 Task: Add Global Bakeries Mediterranean Large Plain Pita to the cart.
Action: Mouse moved to (22, 101)
Screenshot: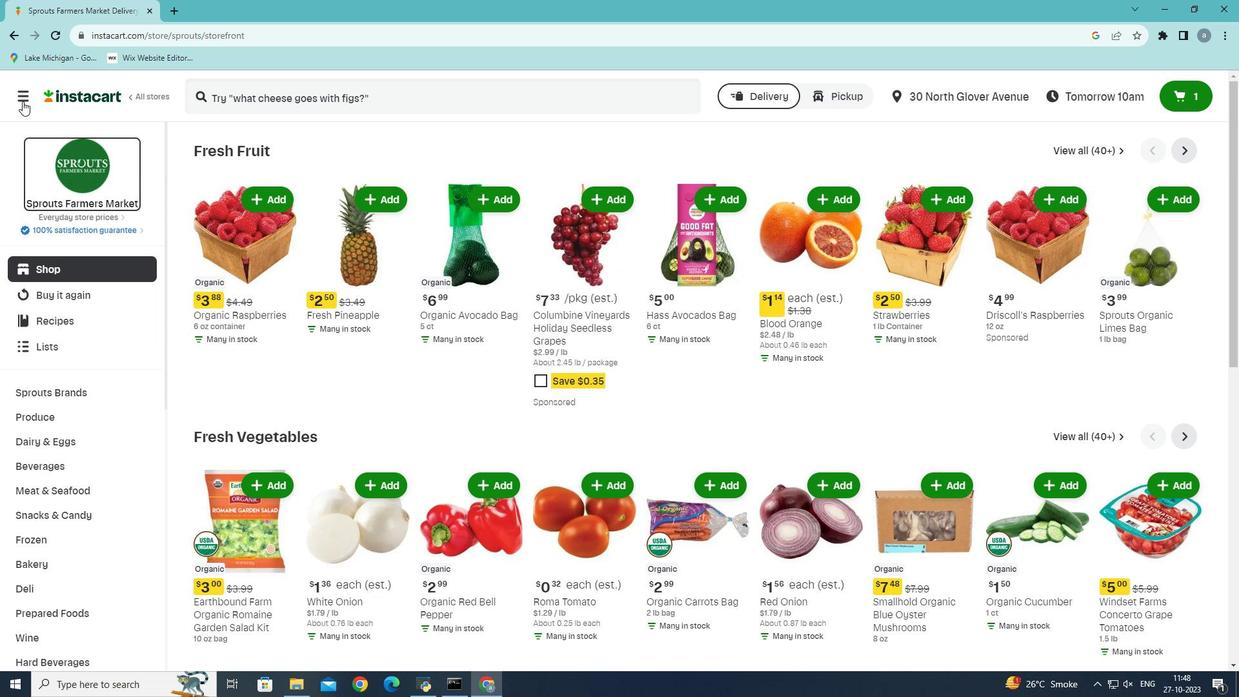 
Action: Mouse pressed left at (22, 101)
Screenshot: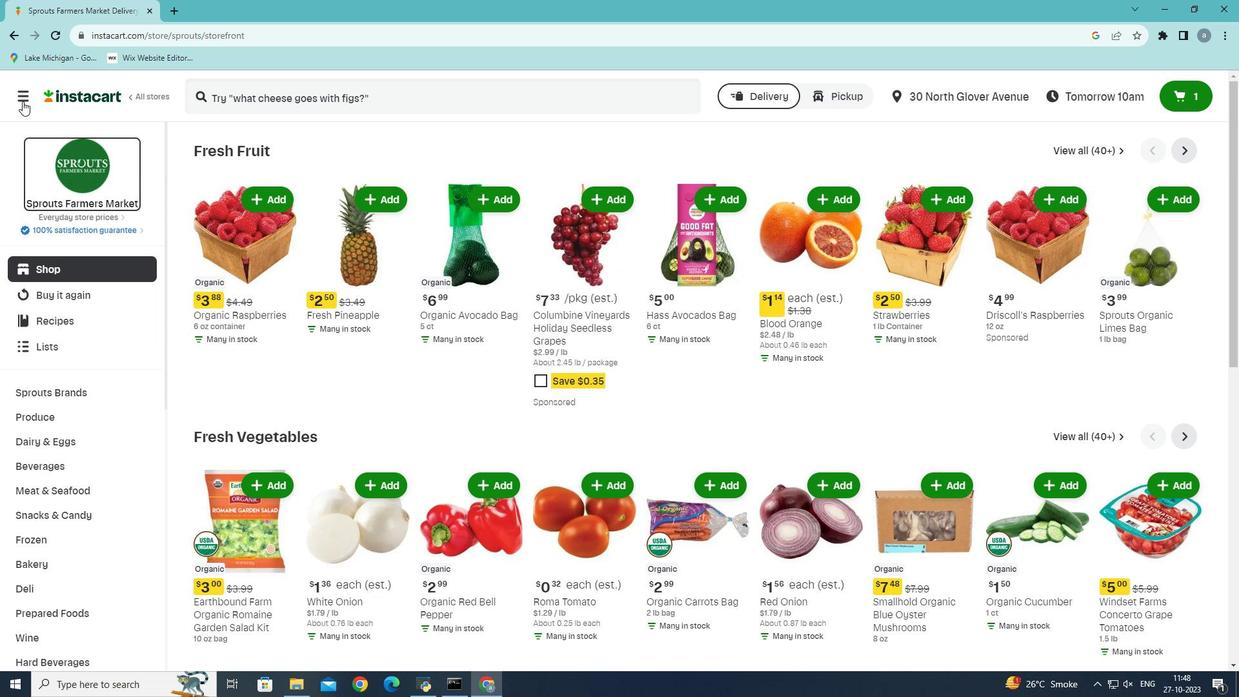 
Action: Mouse moved to (52, 377)
Screenshot: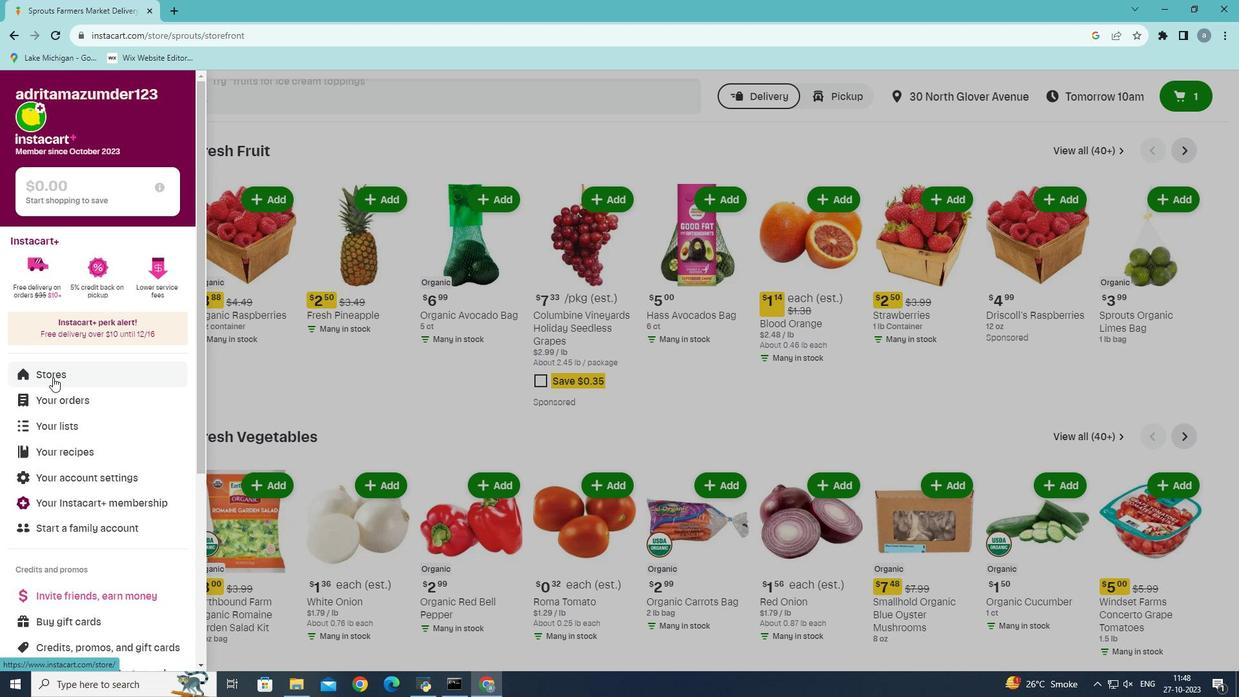 
Action: Mouse pressed left at (52, 377)
Screenshot: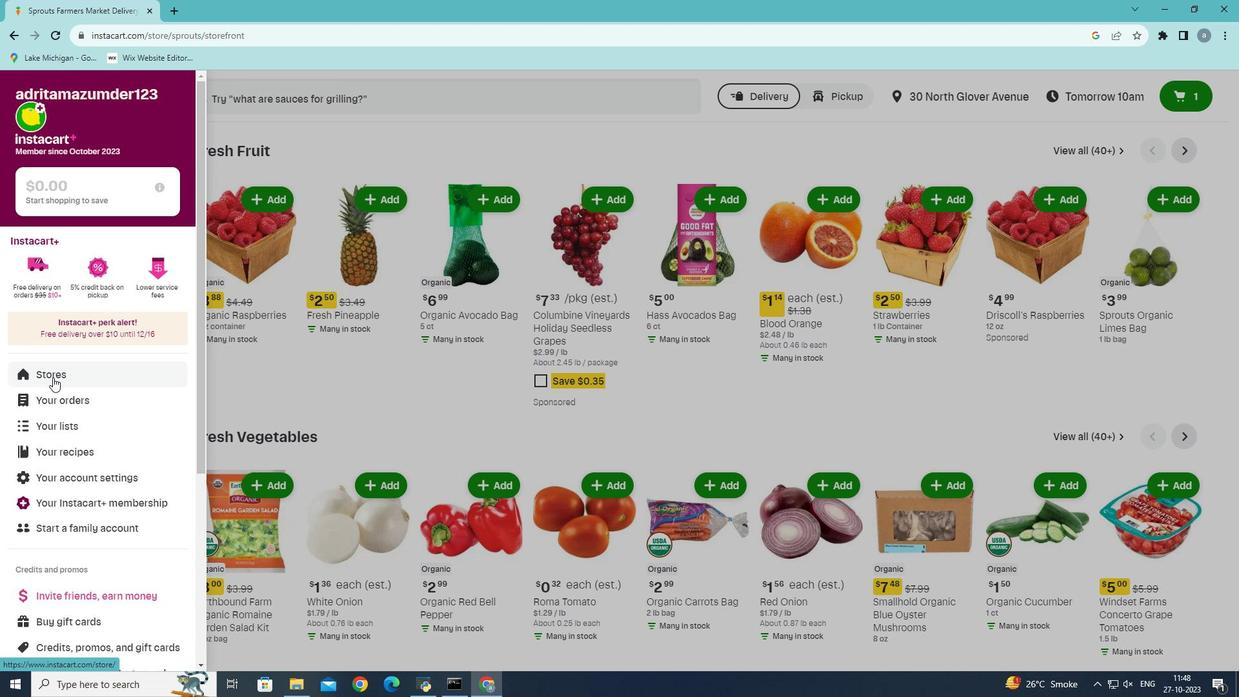 
Action: Mouse moved to (300, 151)
Screenshot: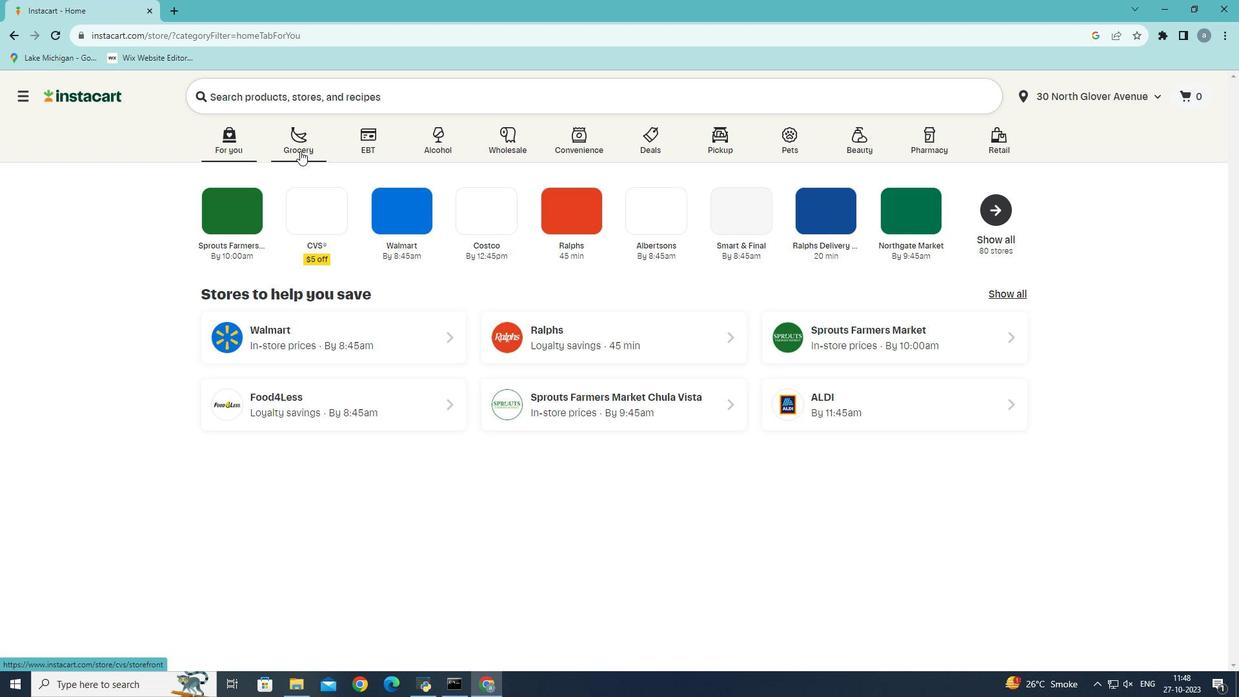 
Action: Mouse pressed left at (300, 151)
Screenshot: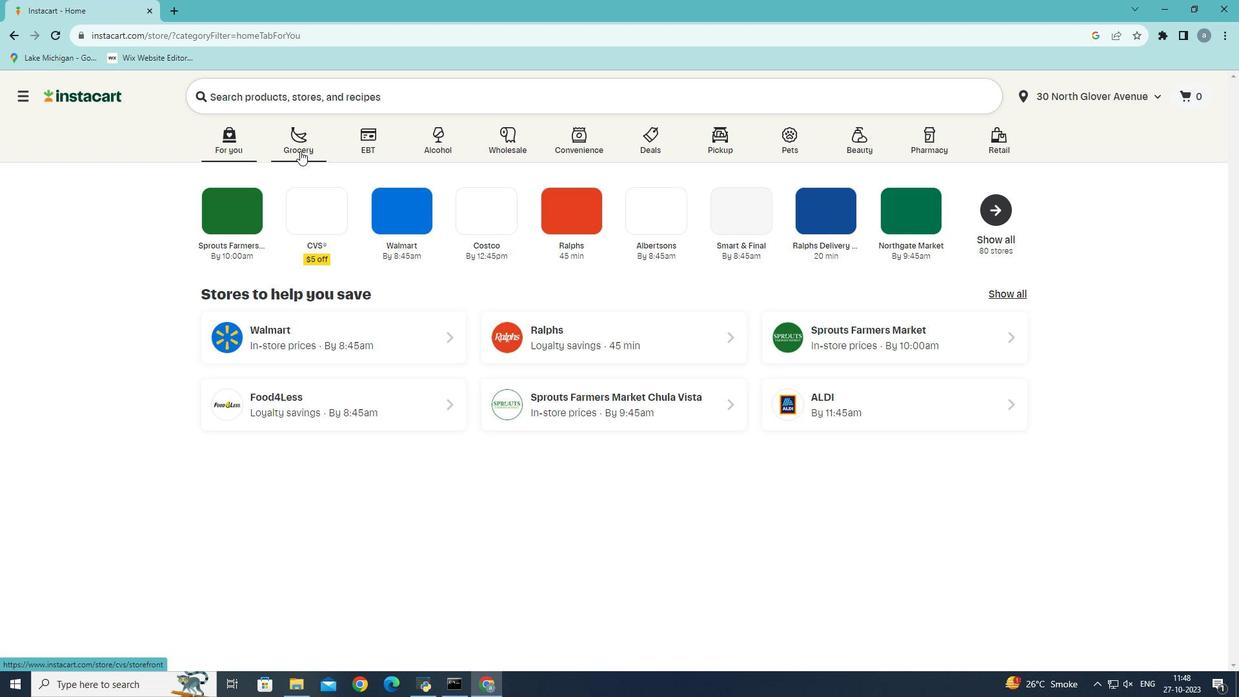 
Action: Mouse moved to (294, 381)
Screenshot: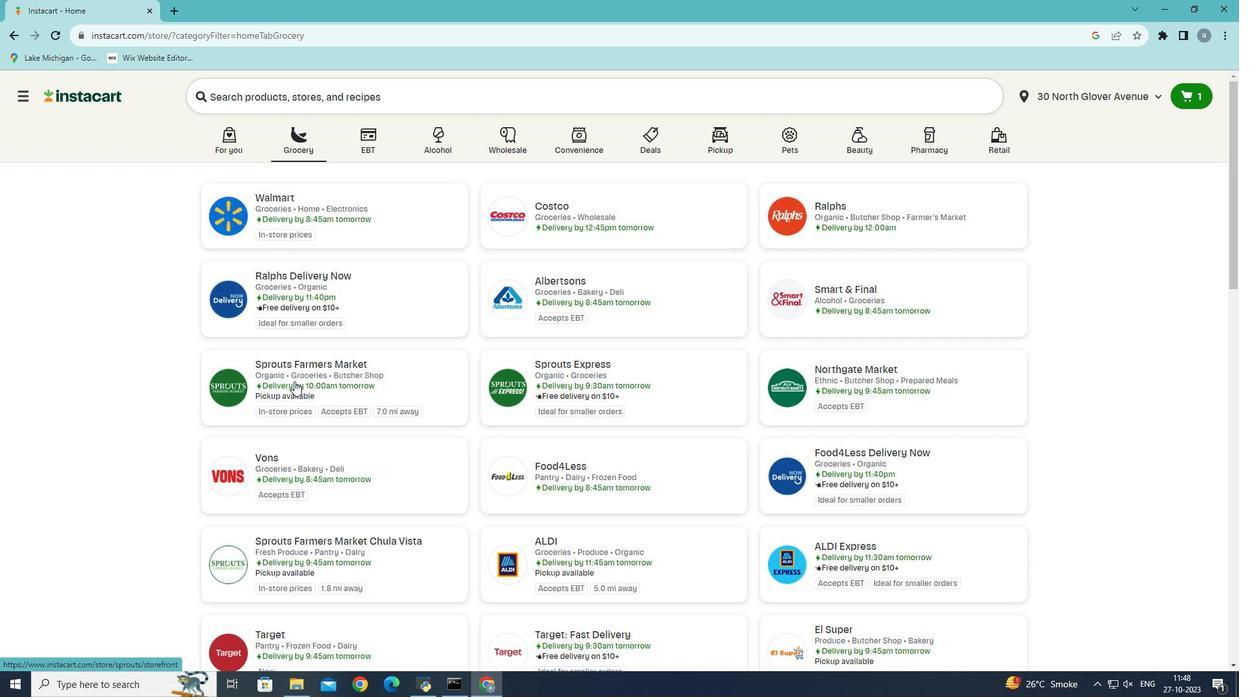 
Action: Mouse pressed left at (294, 381)
Screenshot: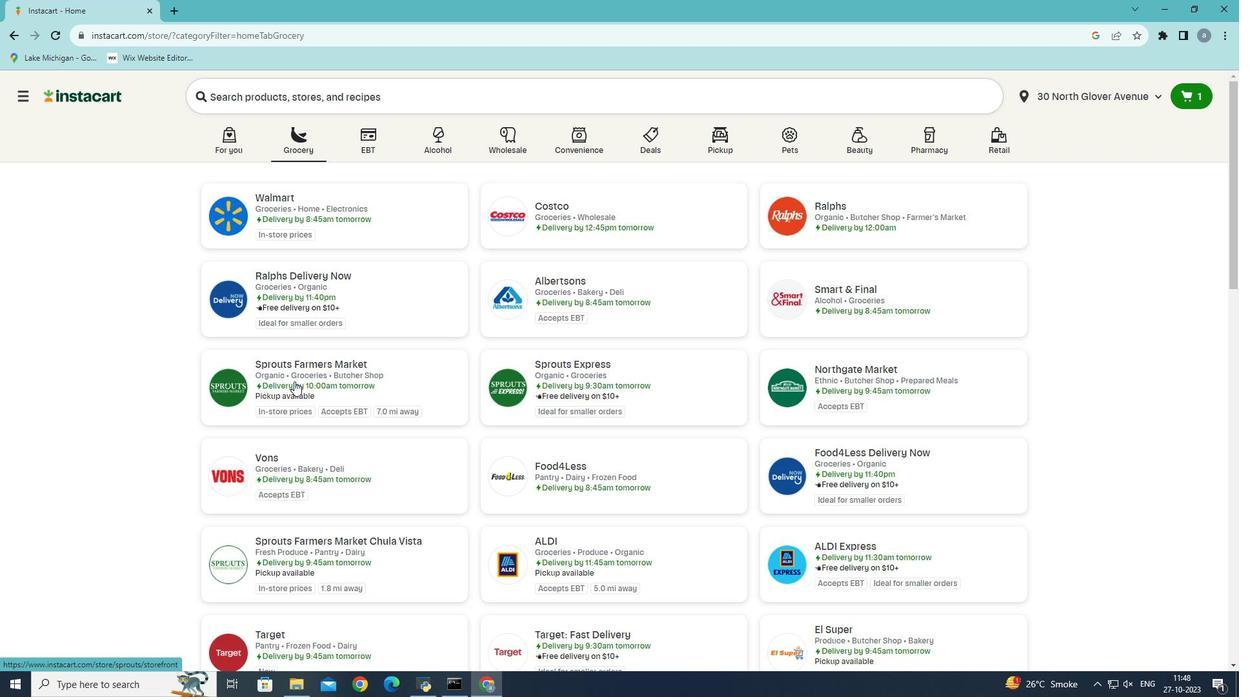 
Action: Mouse moved to (33, 563)
Screenshot: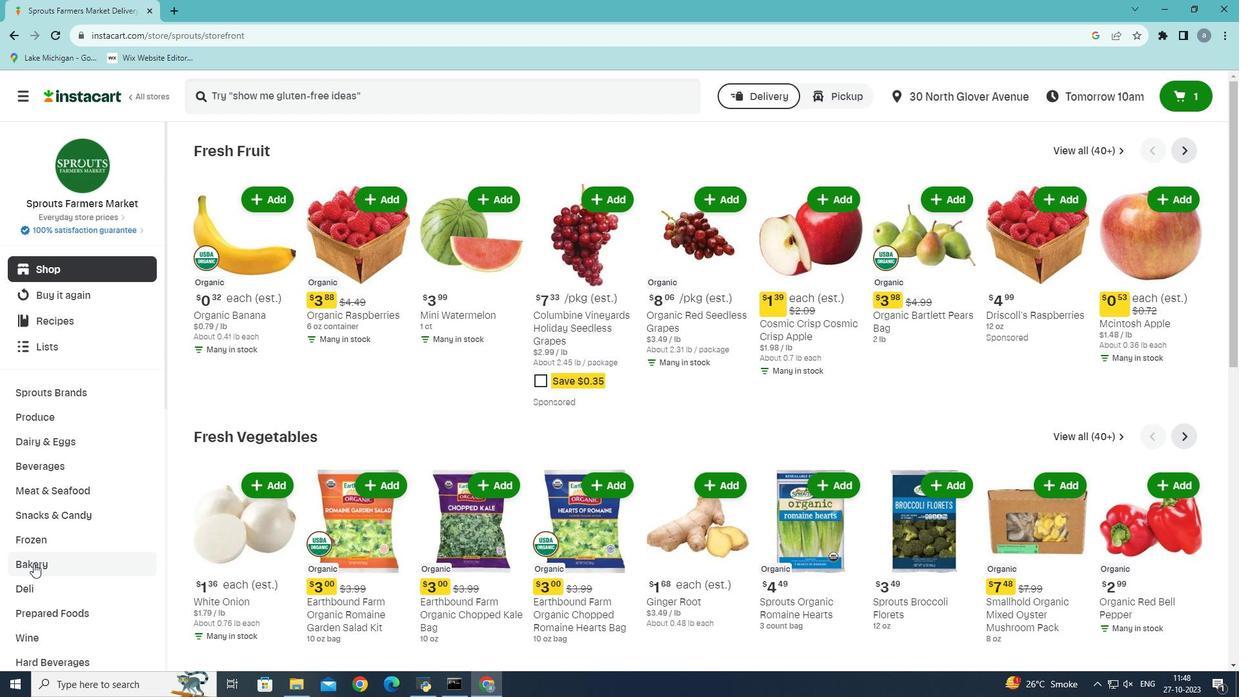 
Action: Mouse pressed left at (33, 563)
Screenshot: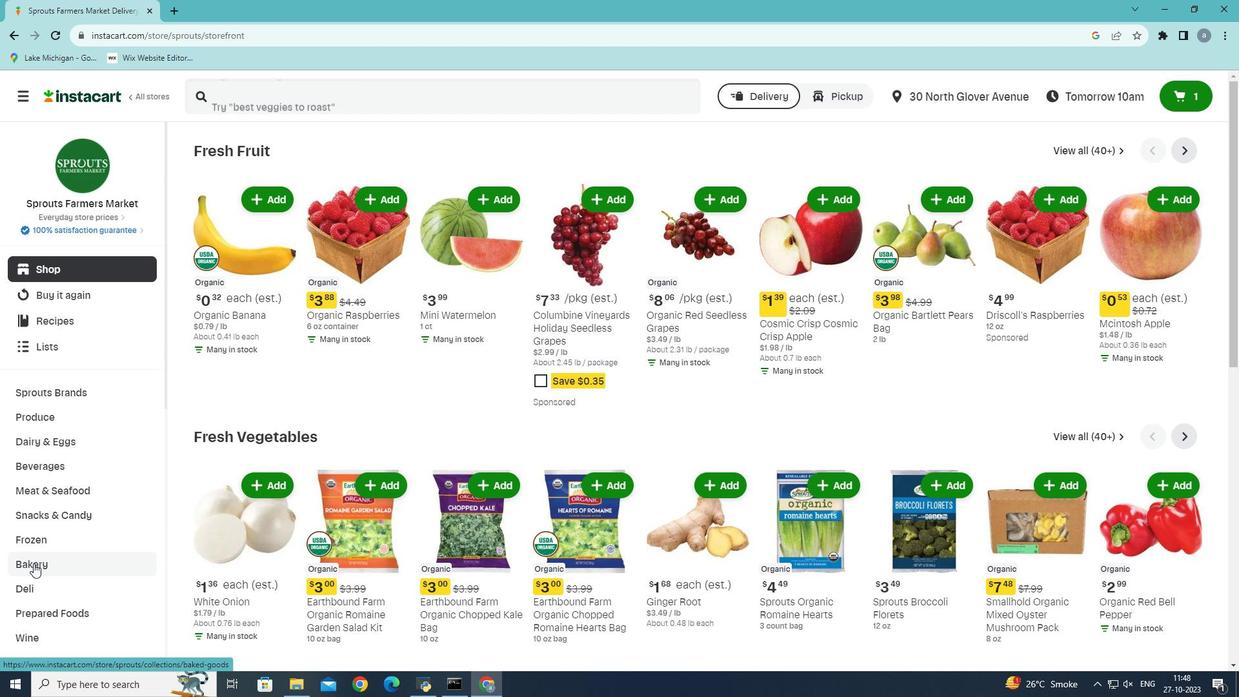 
Action: Mouse moved to (982, 185)
Screenshot: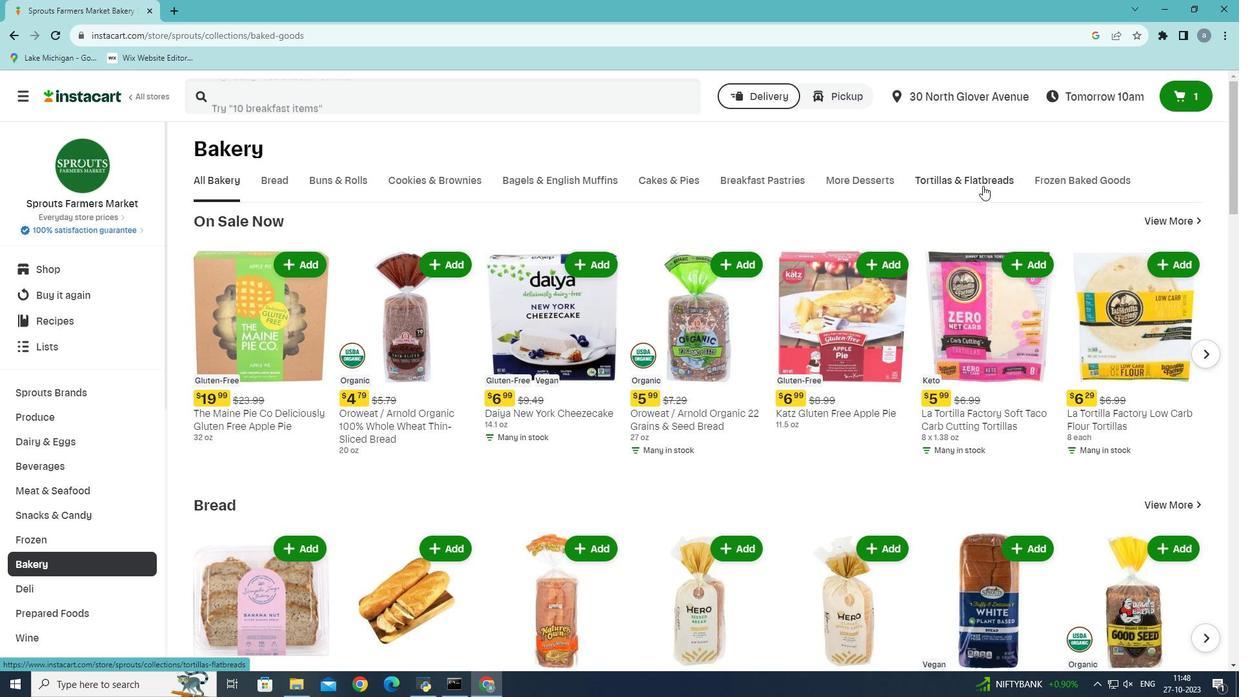 
Action: Mouse pressed left at (982, 185)
Screenshot: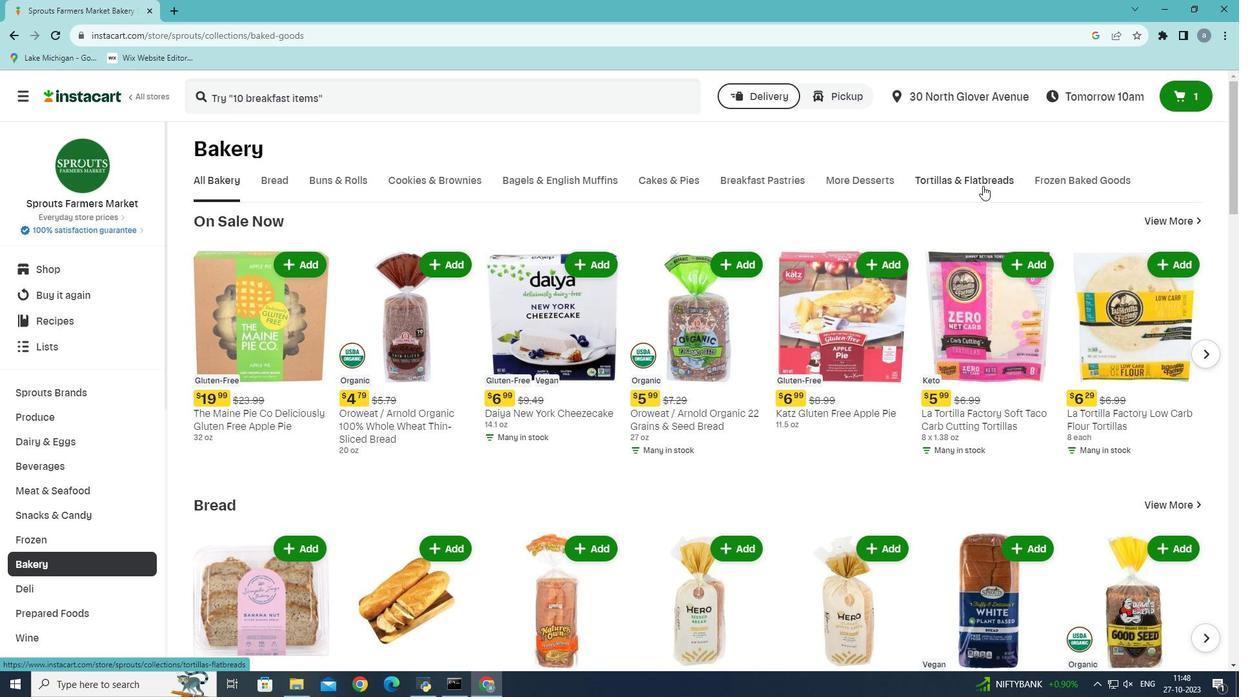 
Action: Mouse moved to (402, 242)
Screenshot: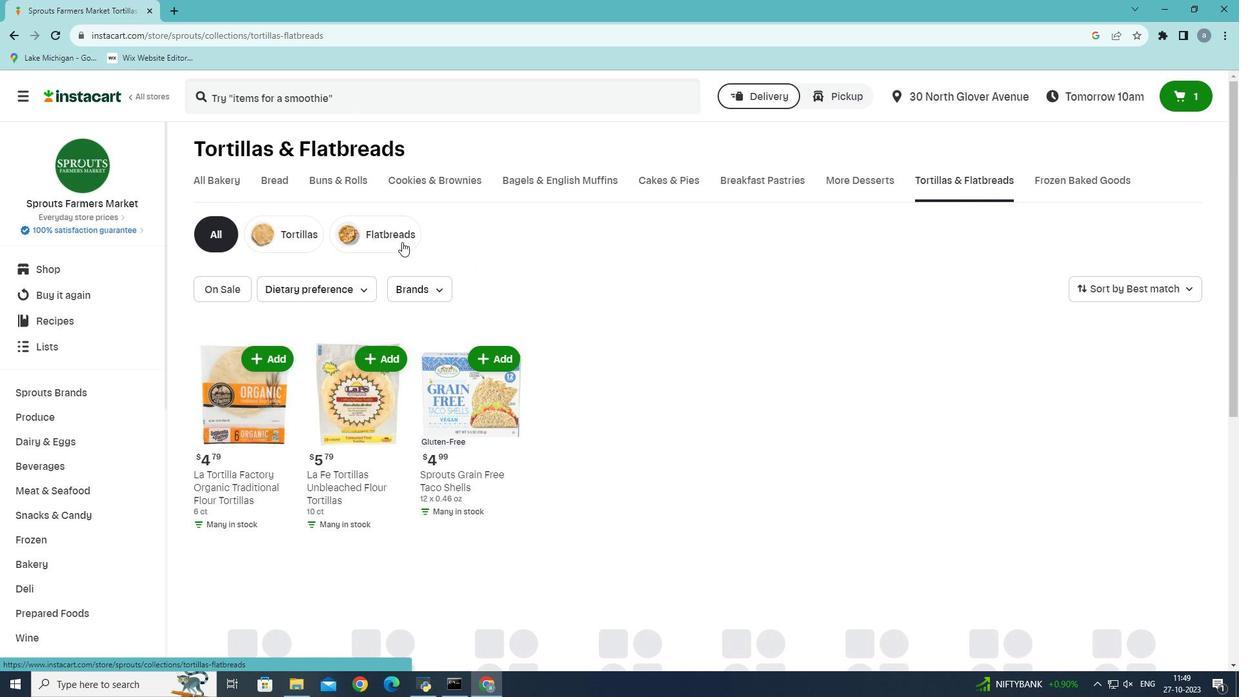 
Action: Mouse pressed left at (402, 242)
Screenshot: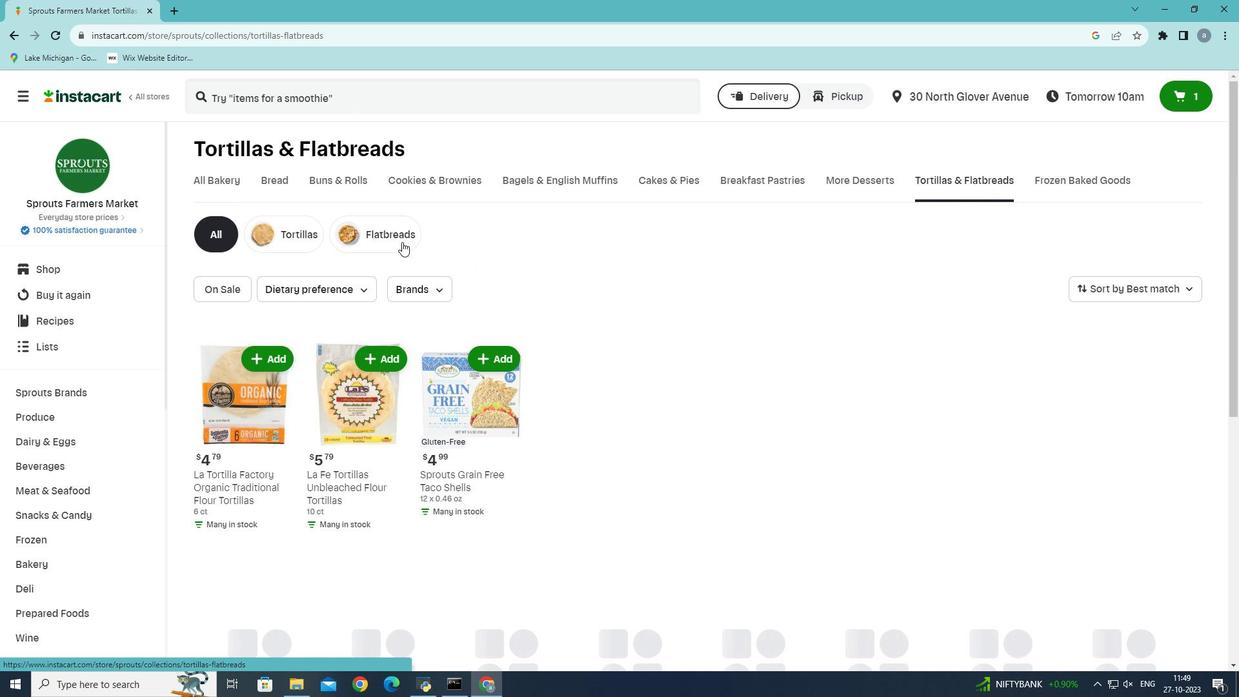 
Action: Mouse moved to (696, 439)
Screenshot: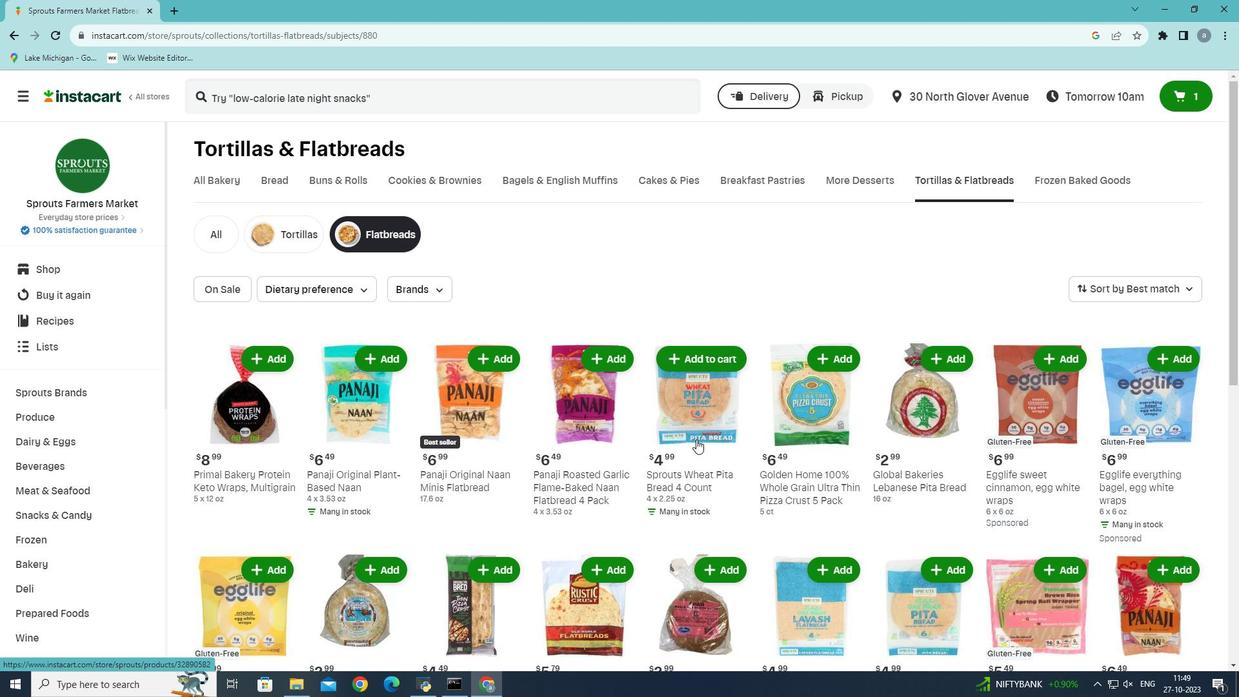 
Action: Mouse scrolled (696, 438) with delta (0, 0)
Screenshot: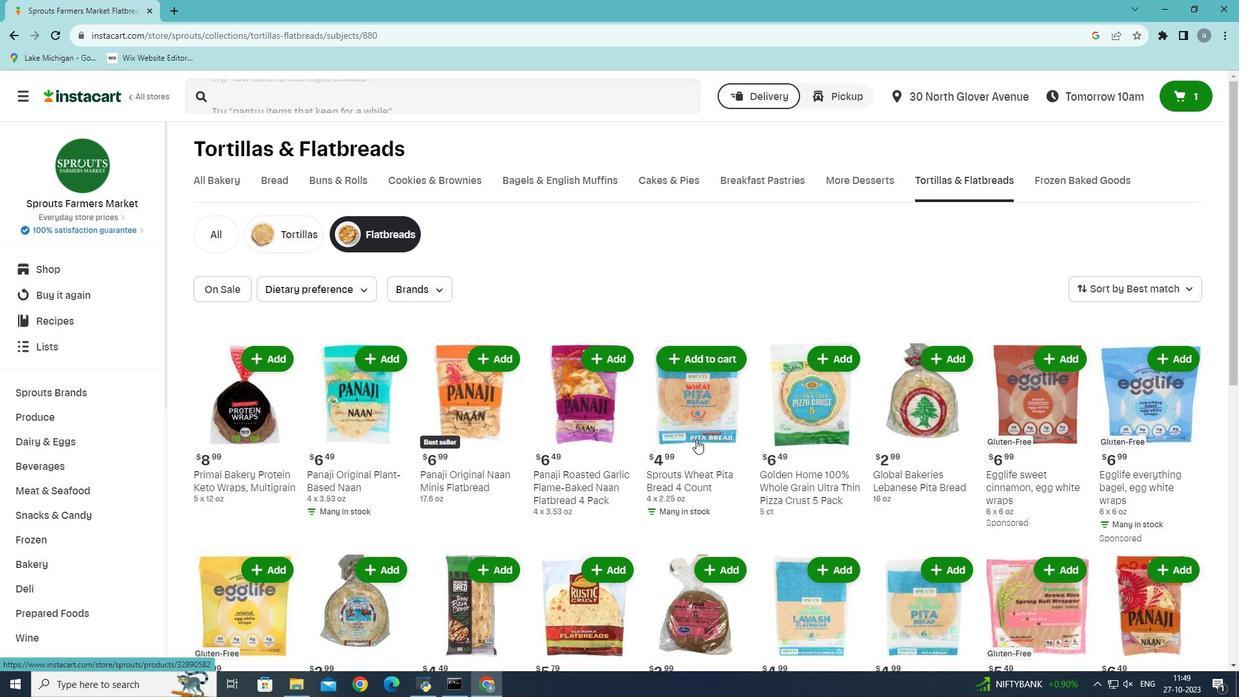 
Action: Mouse scrolled (696, 438) with delta (0, 0)
Screenshot: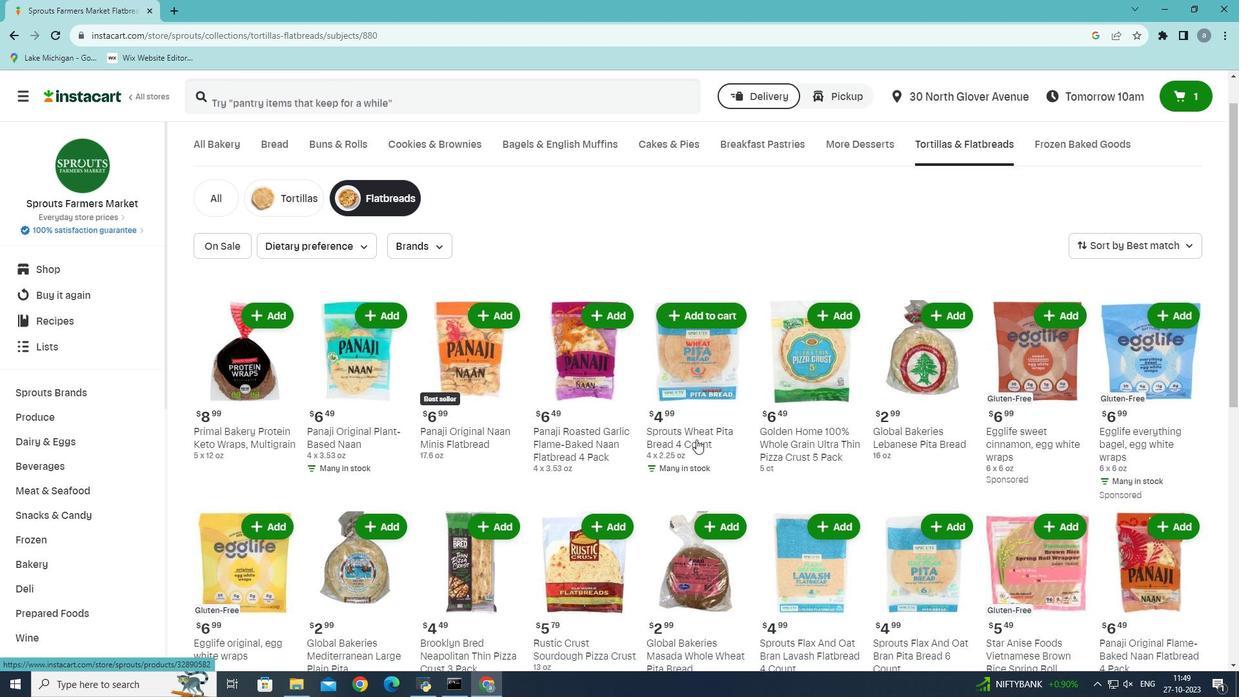 
Action: Mouse moved to (374, 443)
Screenshot: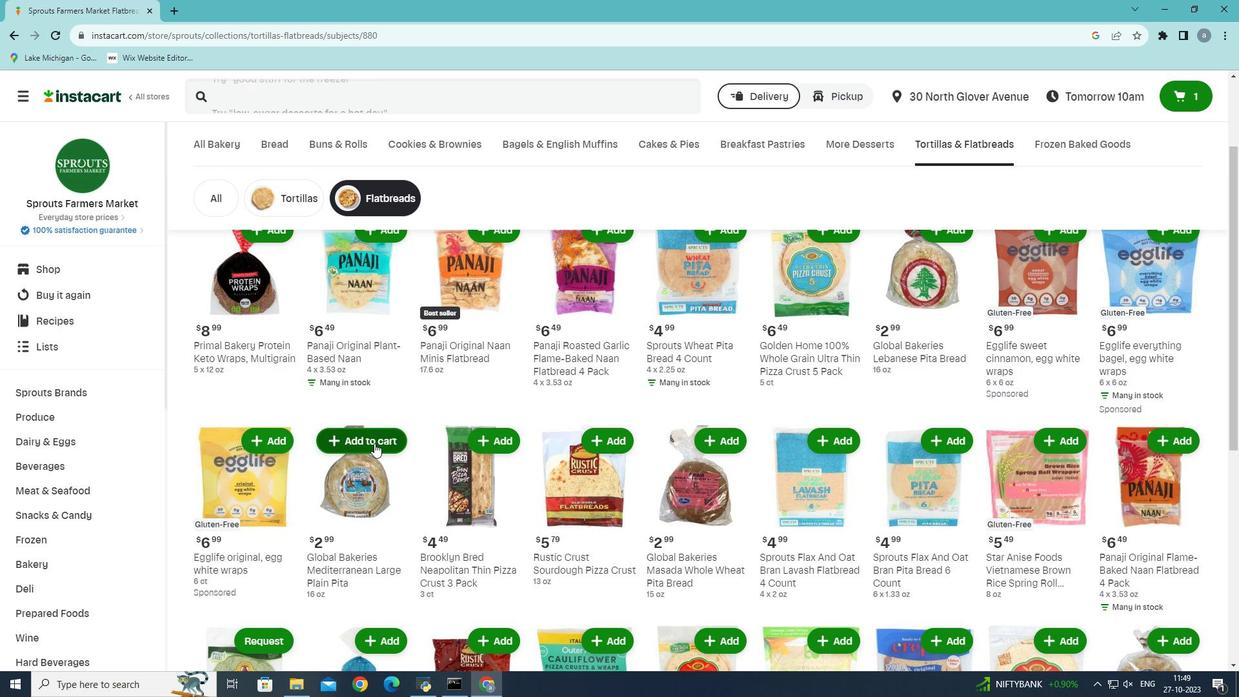 
Action: Mouse pressed left at (374, 443)
Screenshot: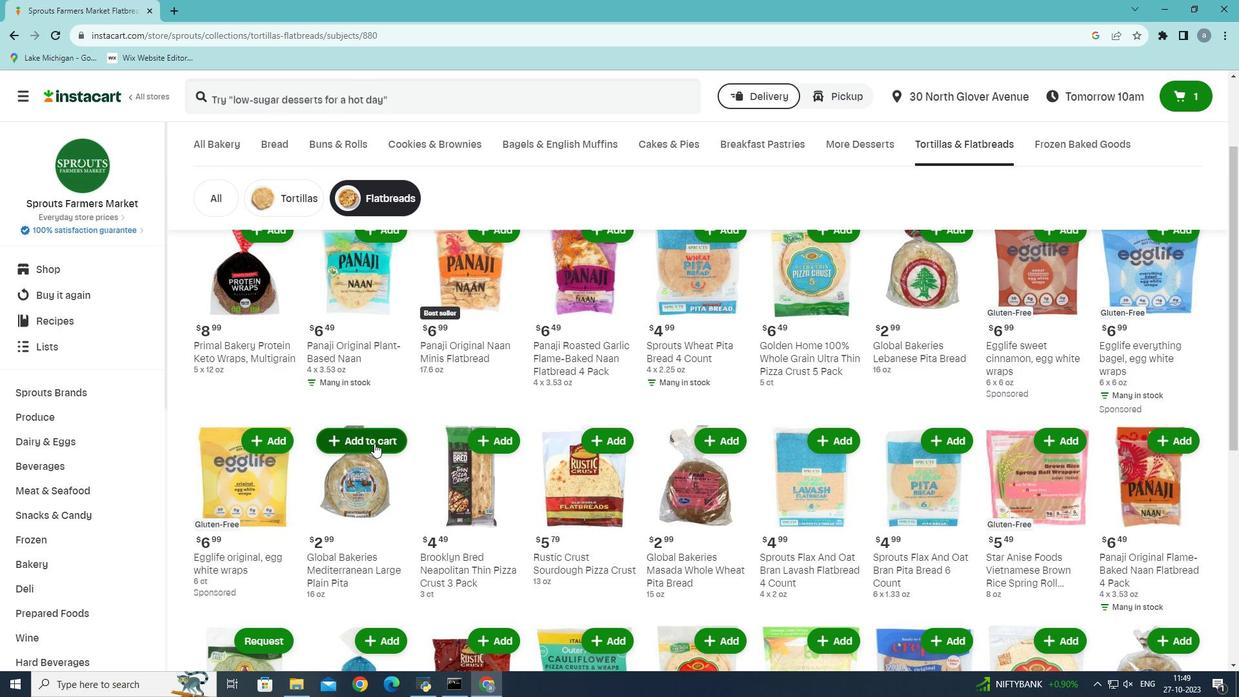 
Action: Mouse moved to (377, 440)
Screenshot: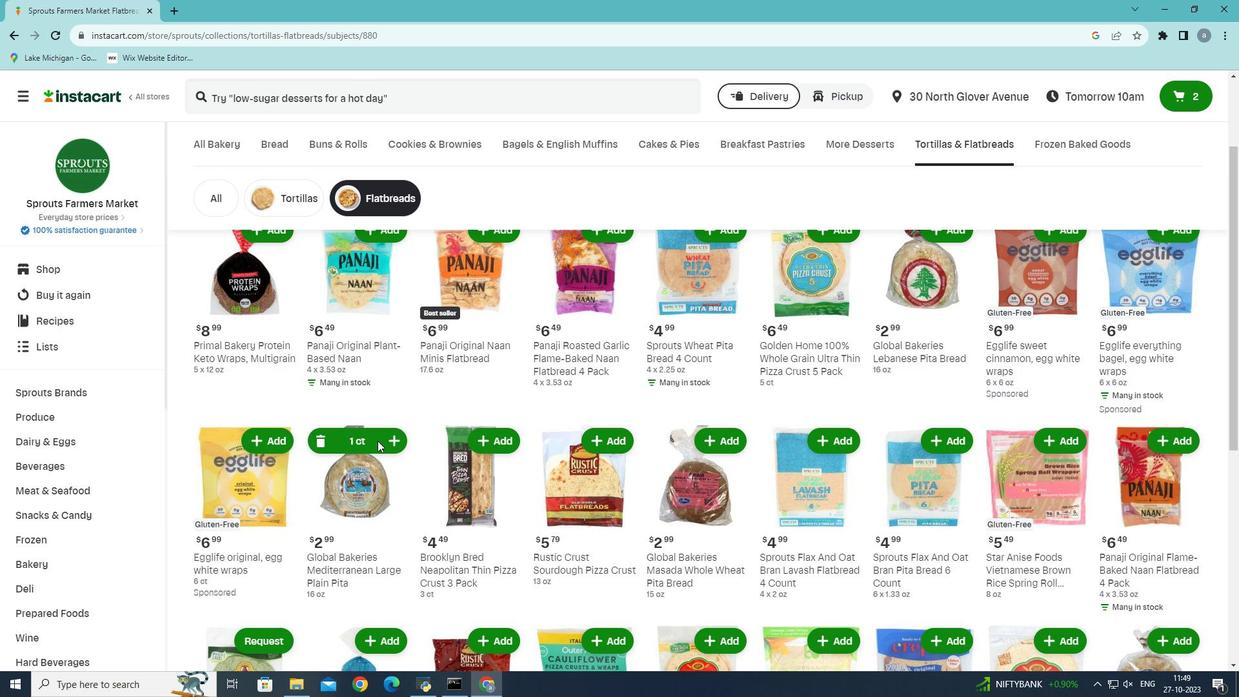 
